 Task: Create a due date automation trigger when advanced on, 2 working days before a card is due add dates due in between 1 and 5 days at 11:00 AM.
Action: Mouse moved to (968, 69)
Screenshot: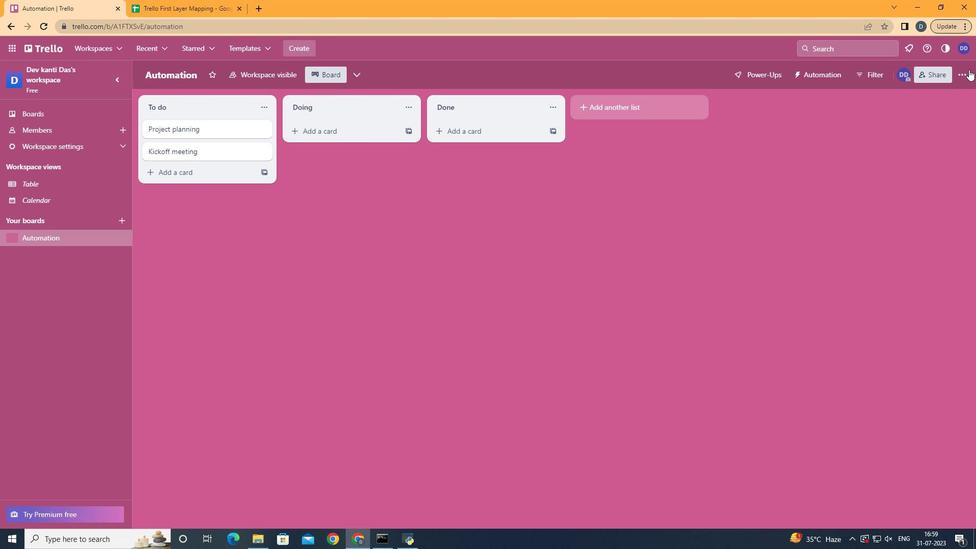
Action: Mouse pressed left at (968, 69)
Screenshot: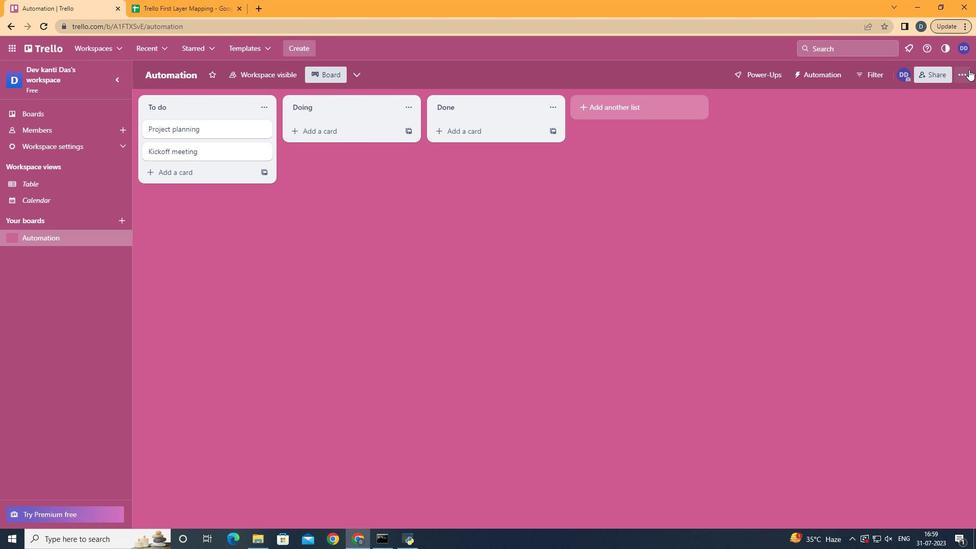 
Action: Mouse moved to (905, 210)
Screenshot: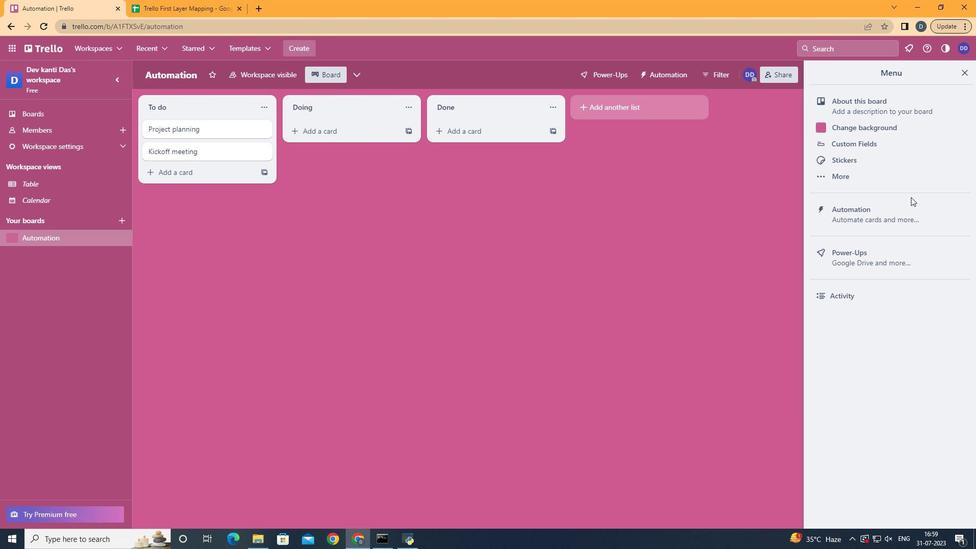 
Action: Mouse pressed left at (905, 210)
Screenshot: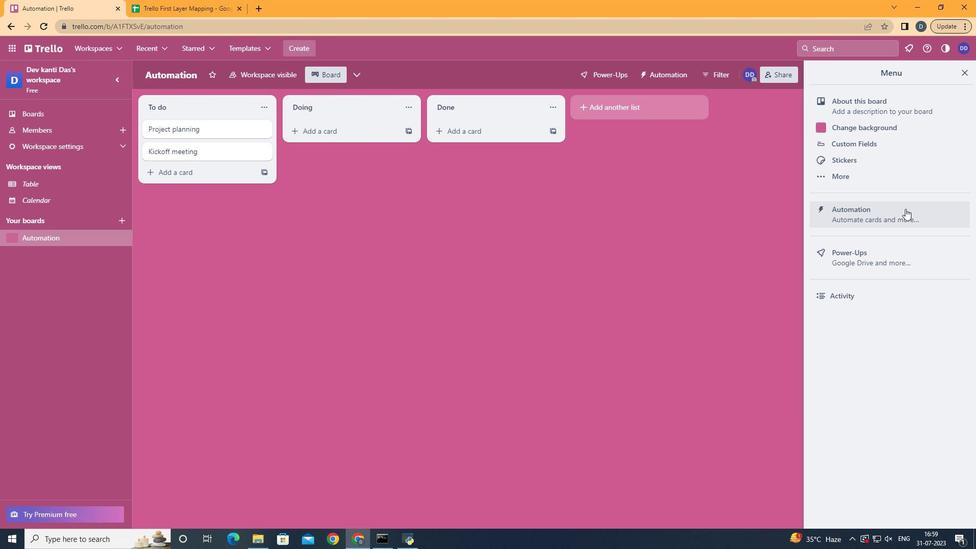 
Action: Mouse moved to (172, 199)
Screenshot: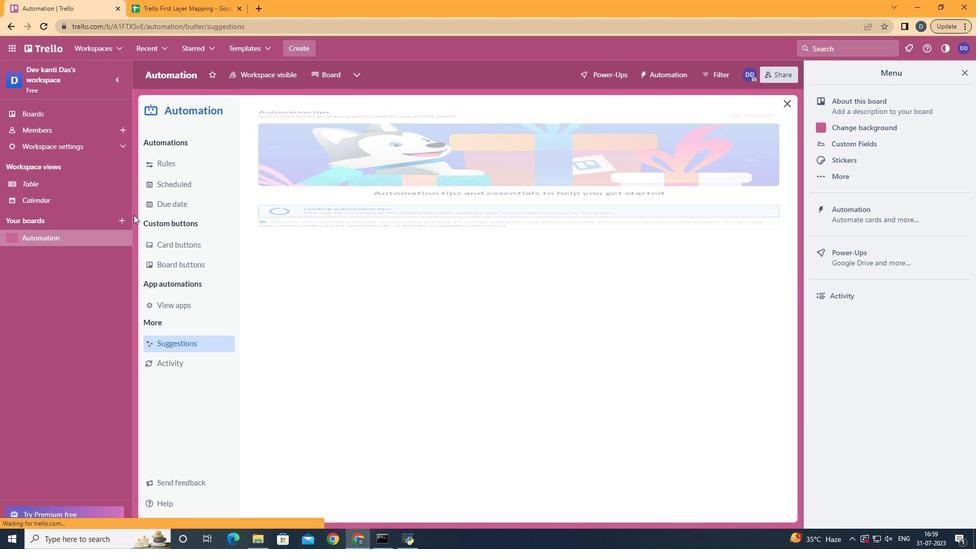 
Action: Mouse pressed left at (172, 199)
Screenshot: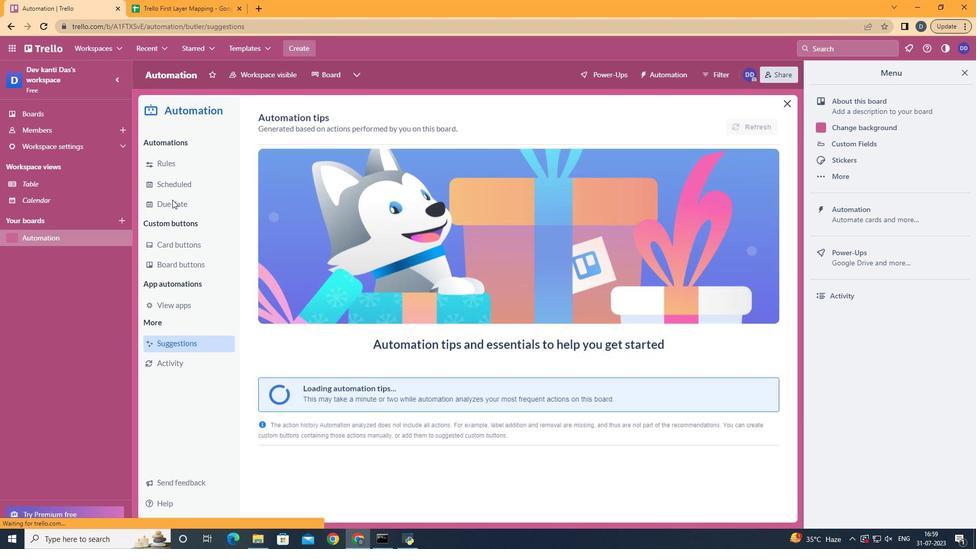
Action: Mouse moved to (730, 121)
Screenshot: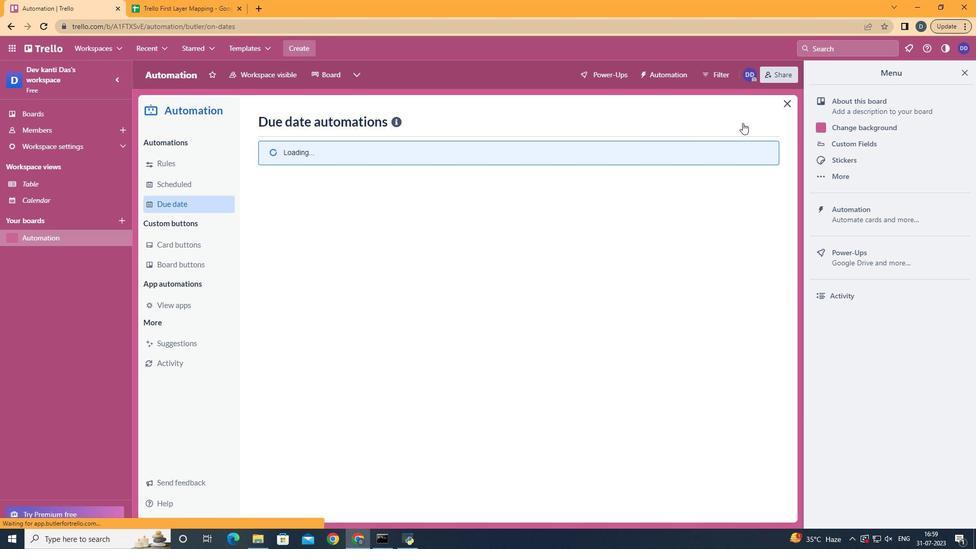 
Action: Mouse pressed left at (730, 121)
Screenshot: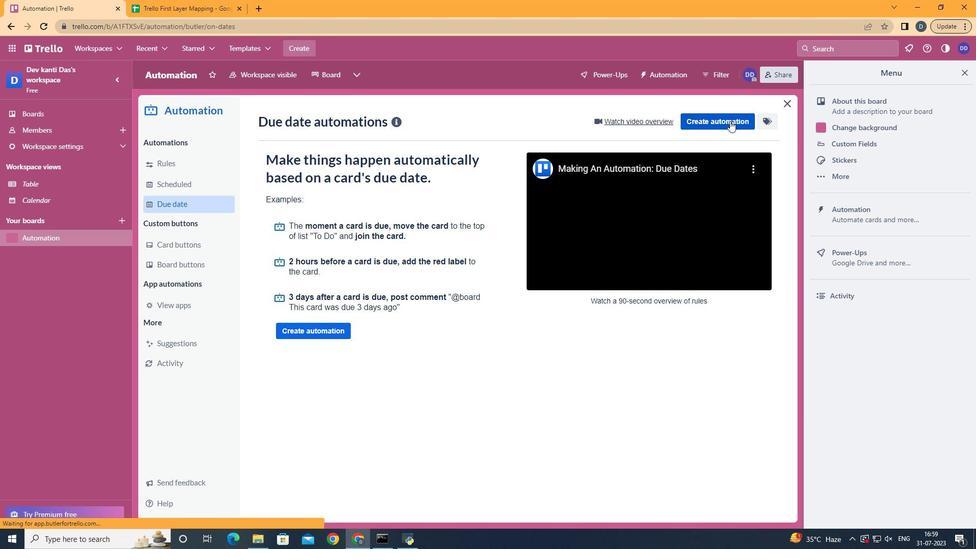 
Action: Mouse moved to (444, 217)
Screenshot: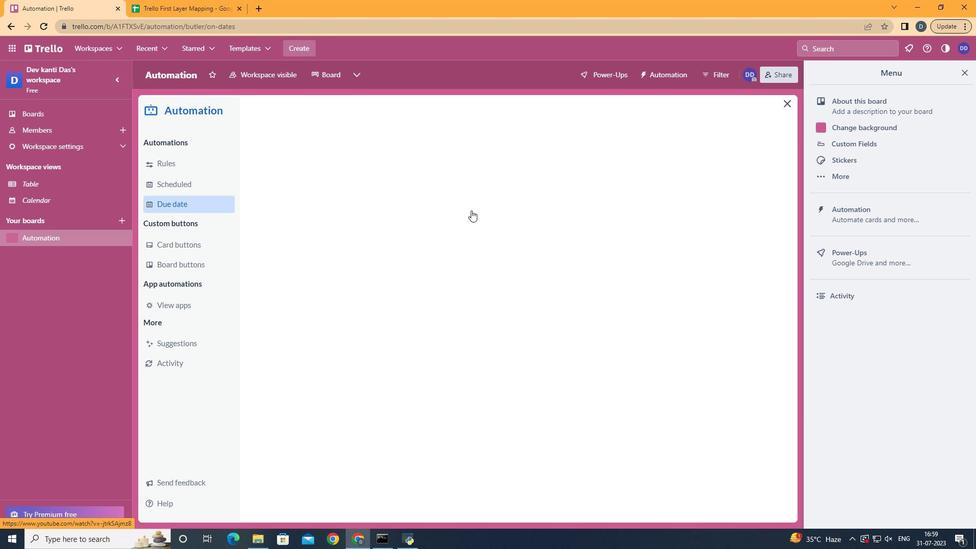 
Action: Mouse pressed left at (444, 217)
Screenshot: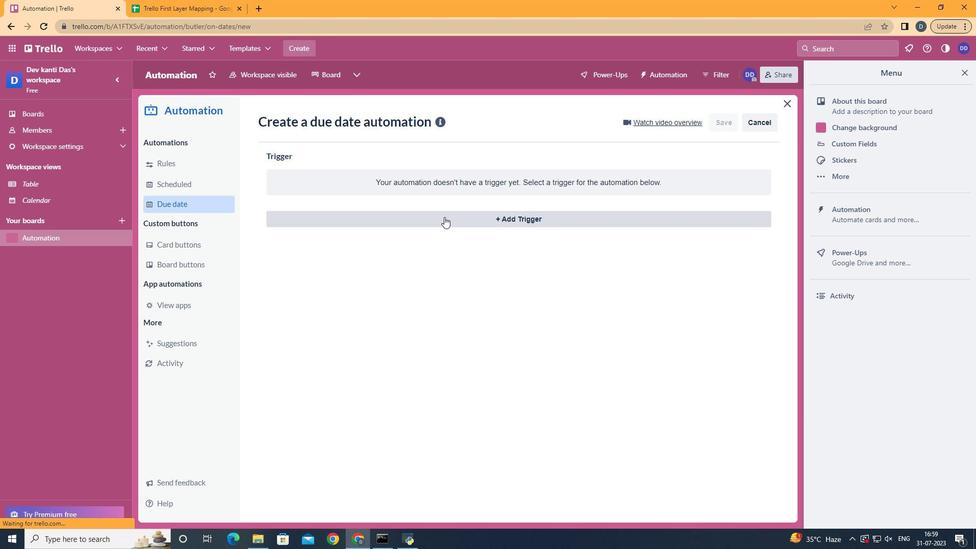 
Action: Mouse moved to (326, 411)
Screenshot: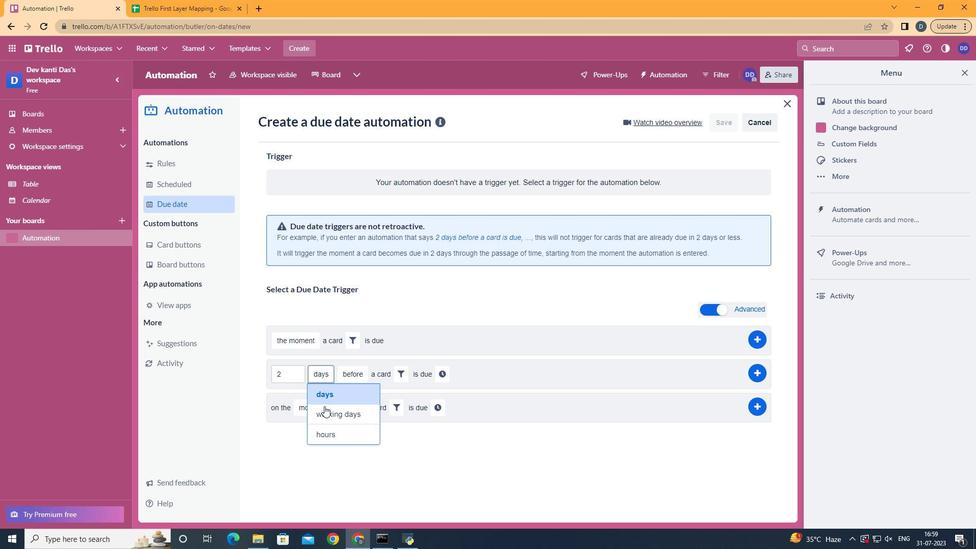 
Action: Mouse pressed left at (326, 411)
Screenshot: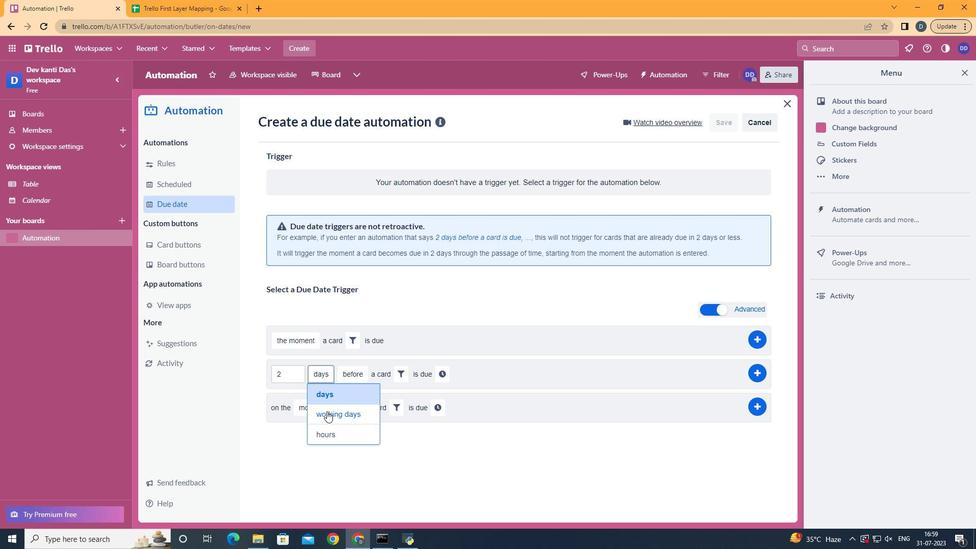 
Action: Mouse moved to (420, 371)
Screenshot: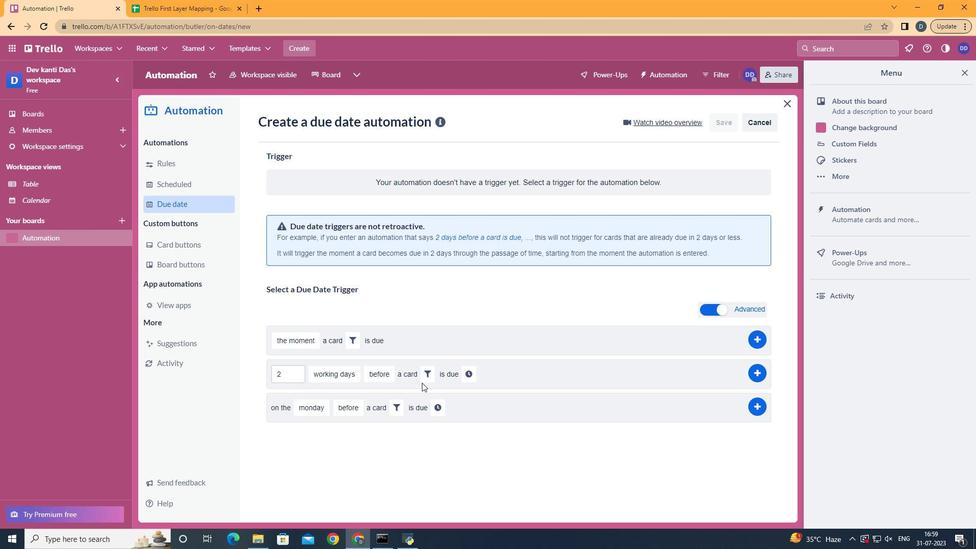 
Action: Mouse pressed left at (420, 371)
Screenshot: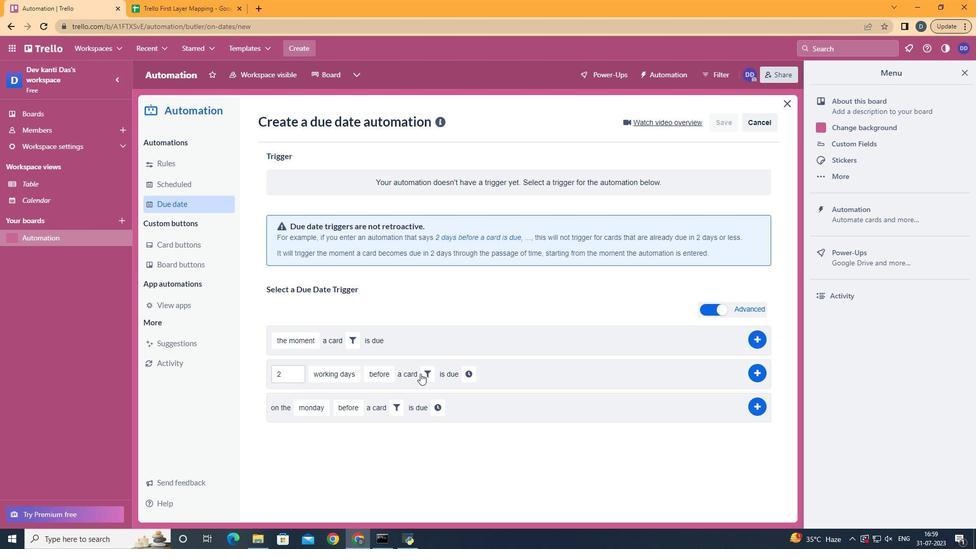 
Action: Mouse moved to (496, 408)
Screenshot: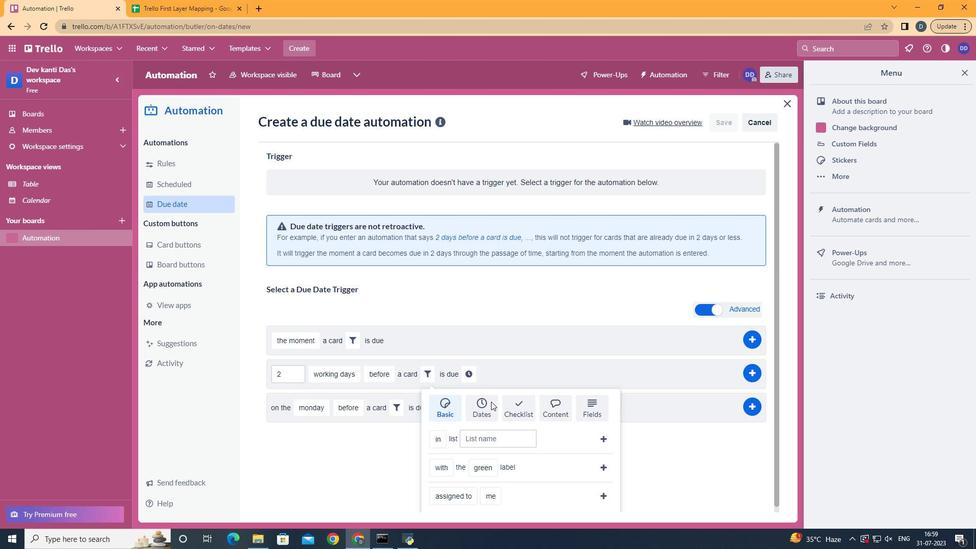 
Action: Mouse pressed left at (496, 408)
Screenshot: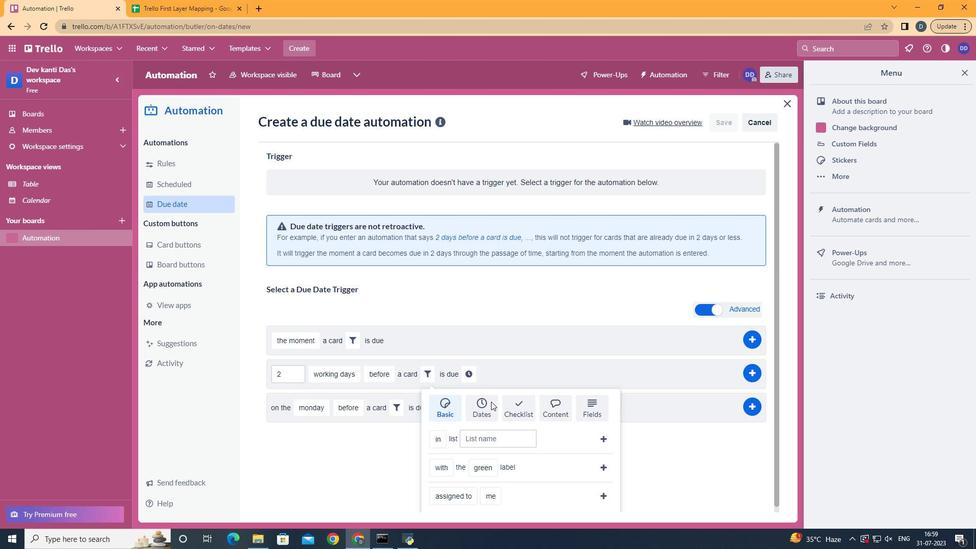 
Action: Mouse scrolled (496, 407) with delta (0, 0)
Screenshot: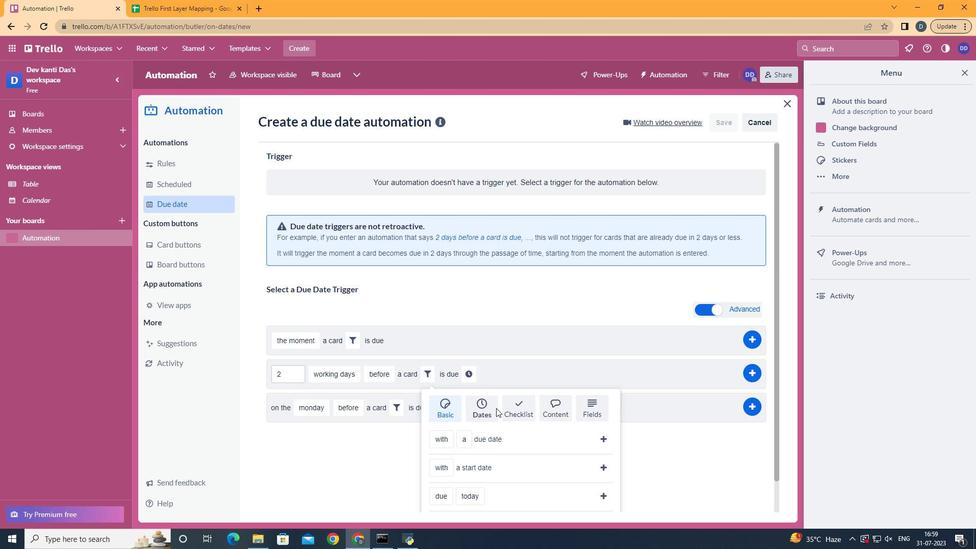 
Action: Mouse scrolled (496, 407) with delta (0, 0)
Screenshot: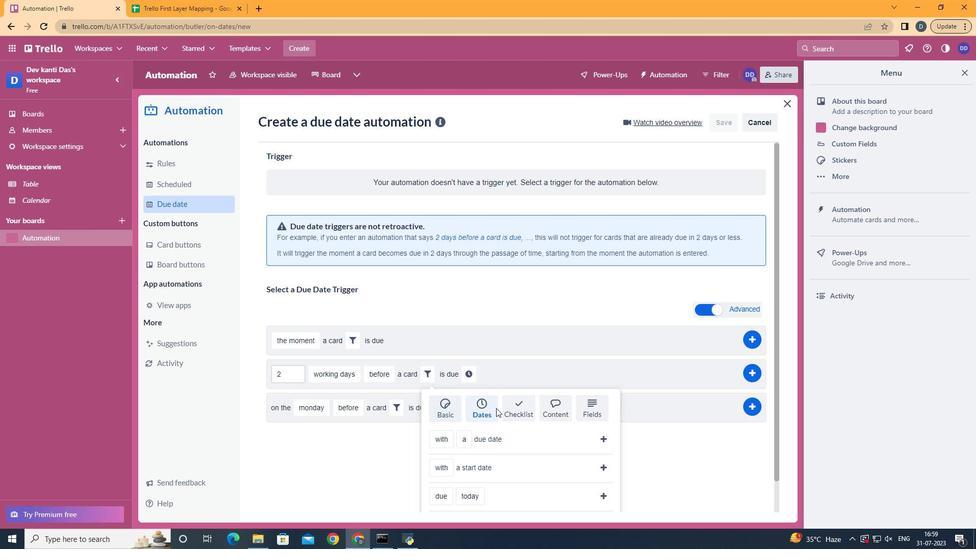 
Action: Mouse scrolled (496, 407) with delta (0, 0)
Screenshot: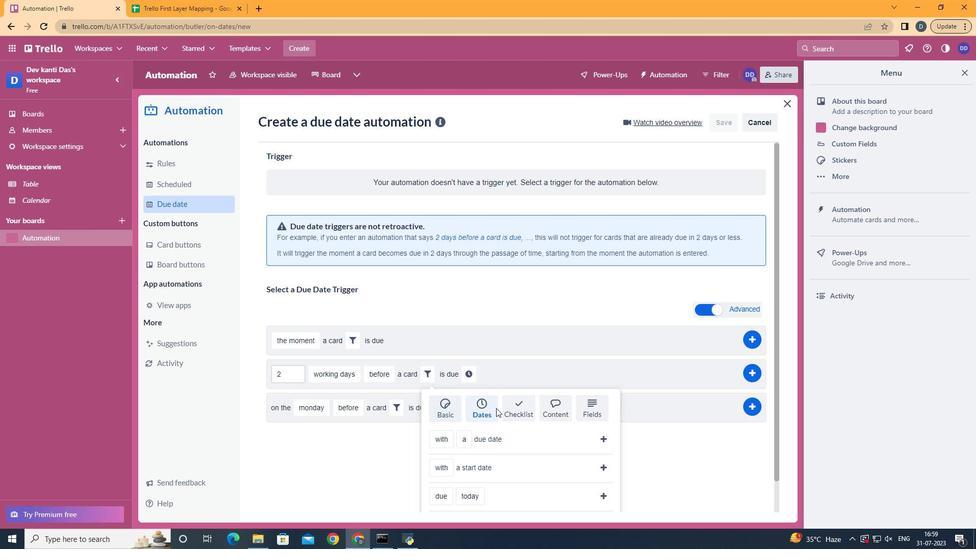 
Action: Mouse scrolled (496, 407) with delta (0, 0)
Screenshot: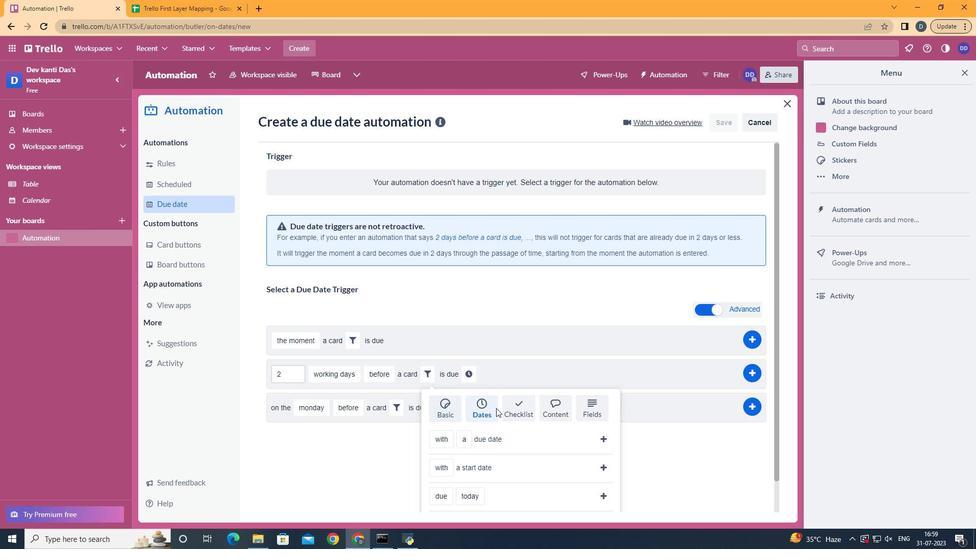 
Action: Mouse scrolled (496, 407) with delta (0, 0)
Screenshot: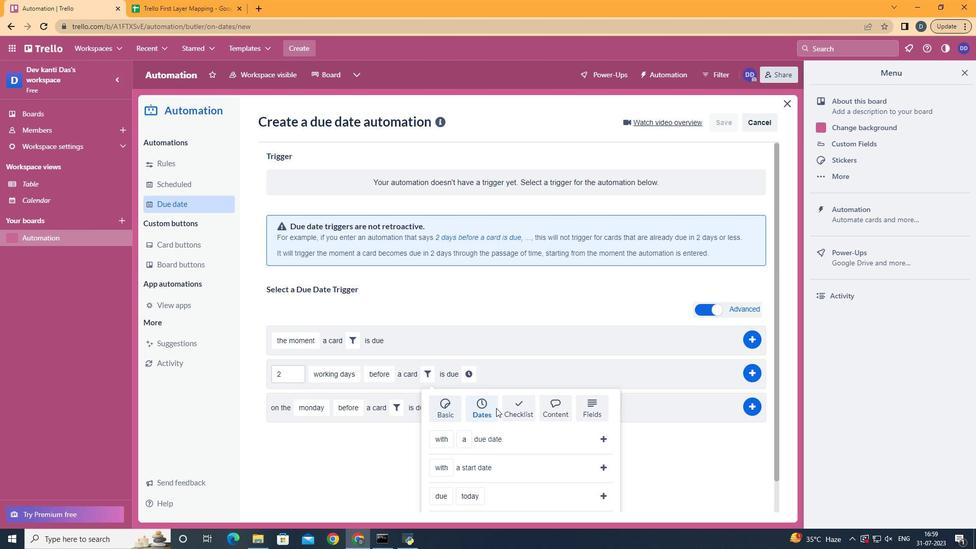 
Action: Mouse moved to (453, 449)
Screenshot: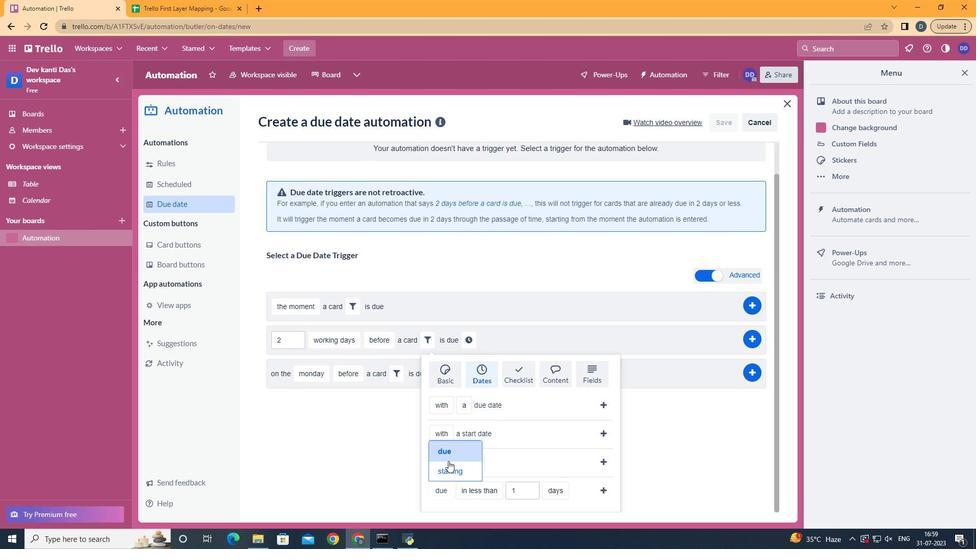 
Action: Mouse pressed left at (453, 449)
Screenshot: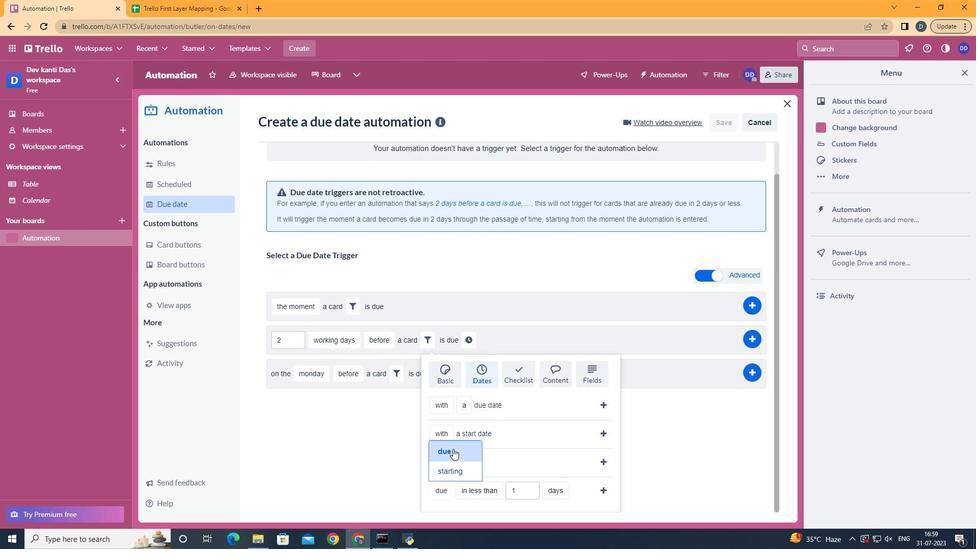 
Action: Mouse moved to (492, 476)
Screenshot: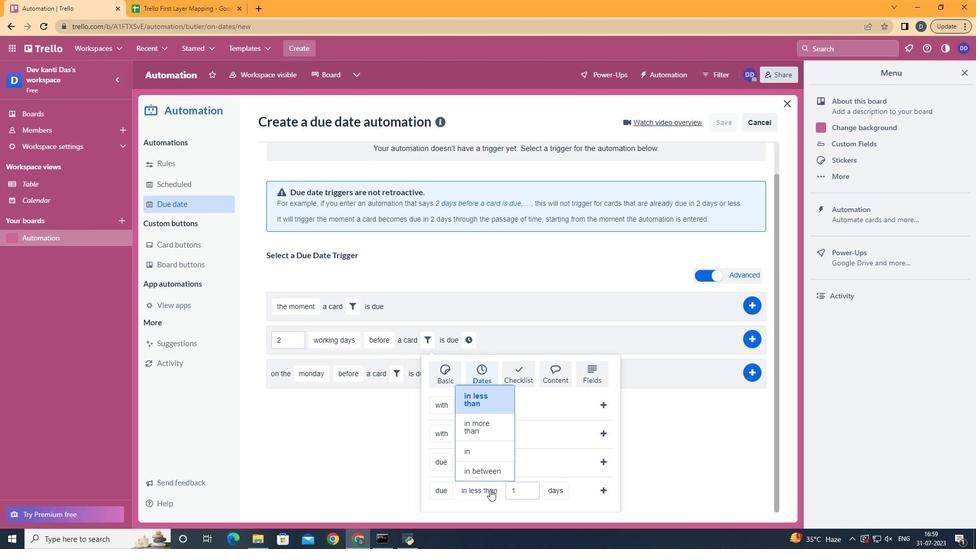 
Action: Mouse pressed left at (492, 476)
Screenshot: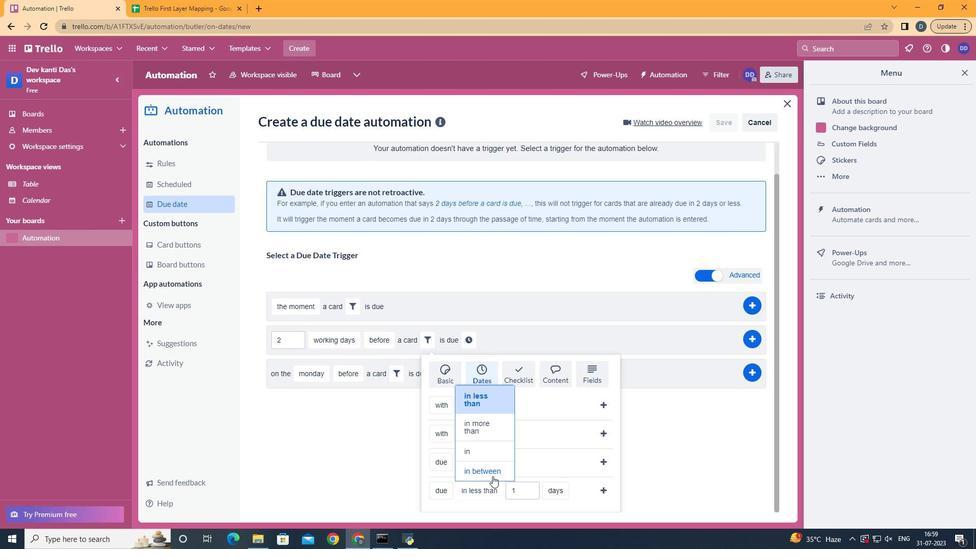 
Action: Mouse moved to (608, 454)
Screenshot: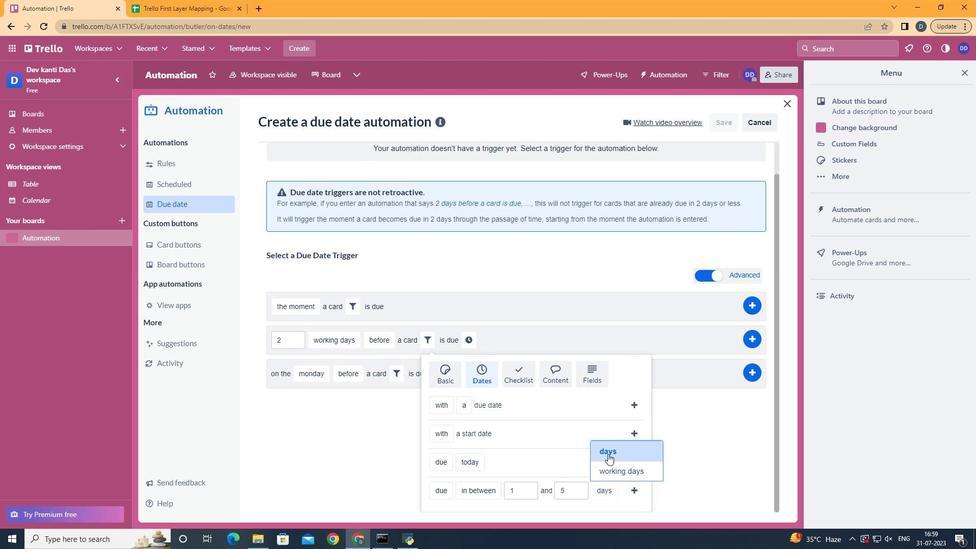
Action: Mouse pressed left at (608, 454)
Screenshot: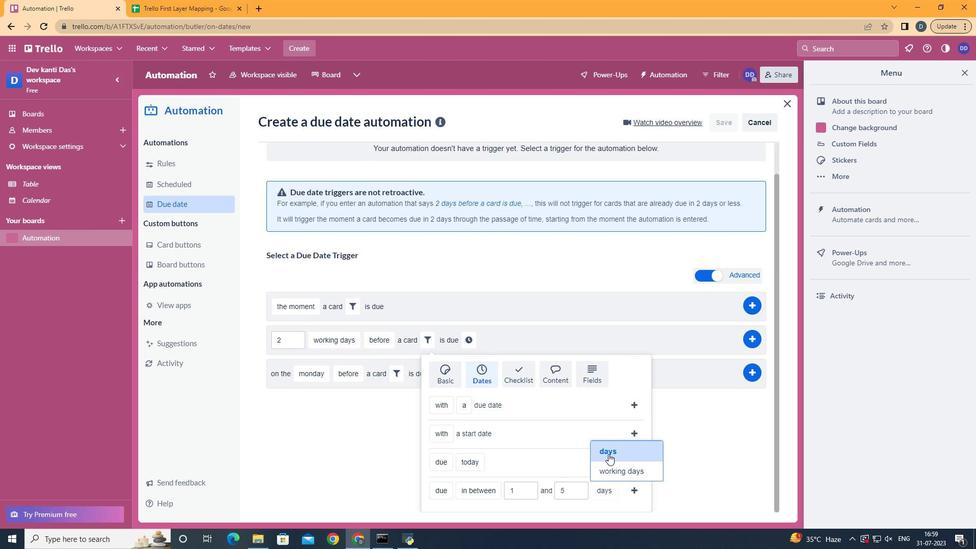 
Action: Mouse moved to (634, 488)
Screenshot: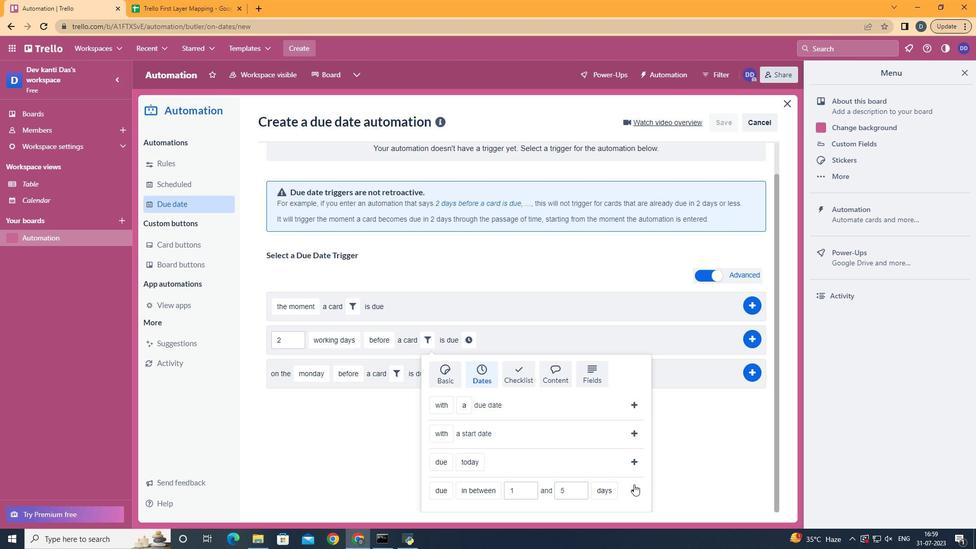 
Action: Mouse pressed left at (634, 488)
Screenshot: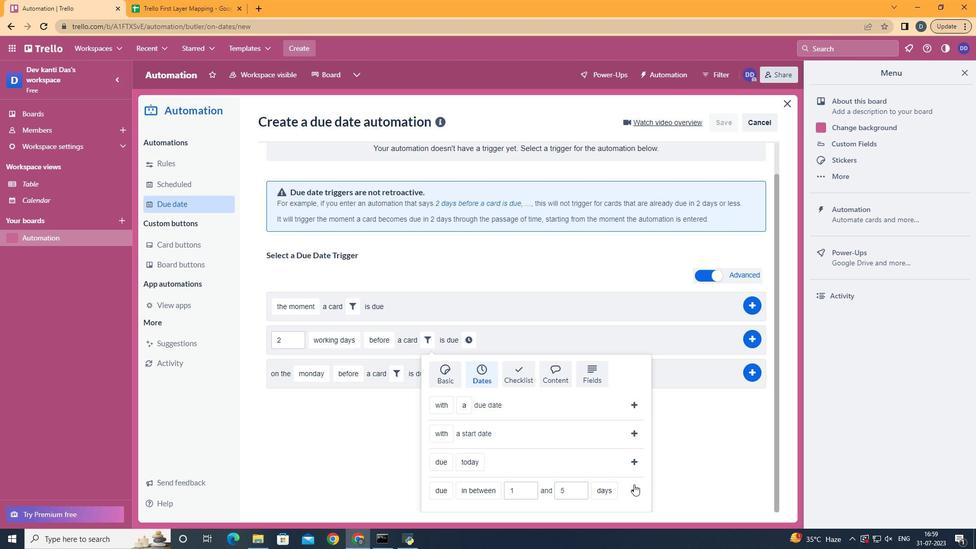 
Action: Mouse moved to (585, 382)
Screenshot: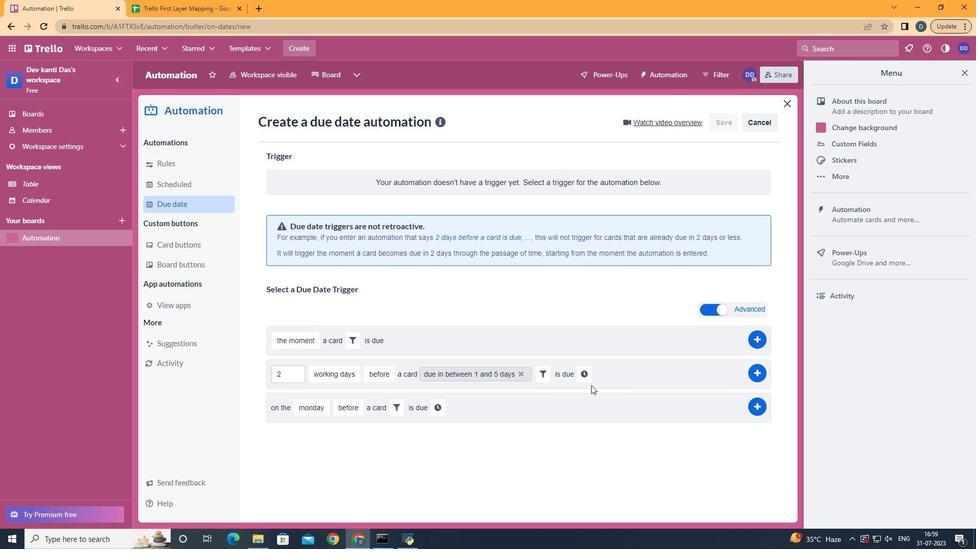 
Action: Mouse pressed left at (585, 382)
Screenshot: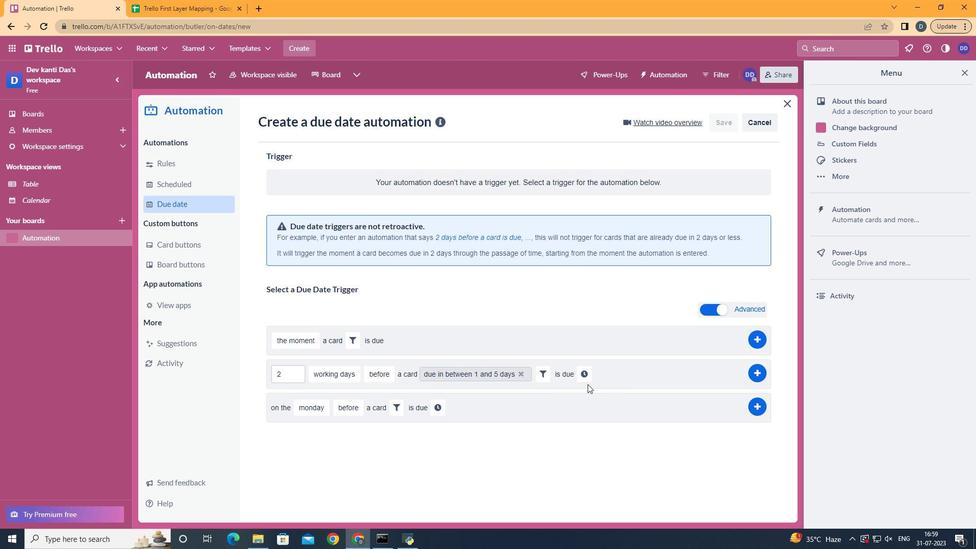 
Action: Mouse moved to (623, 374)
Screenshot: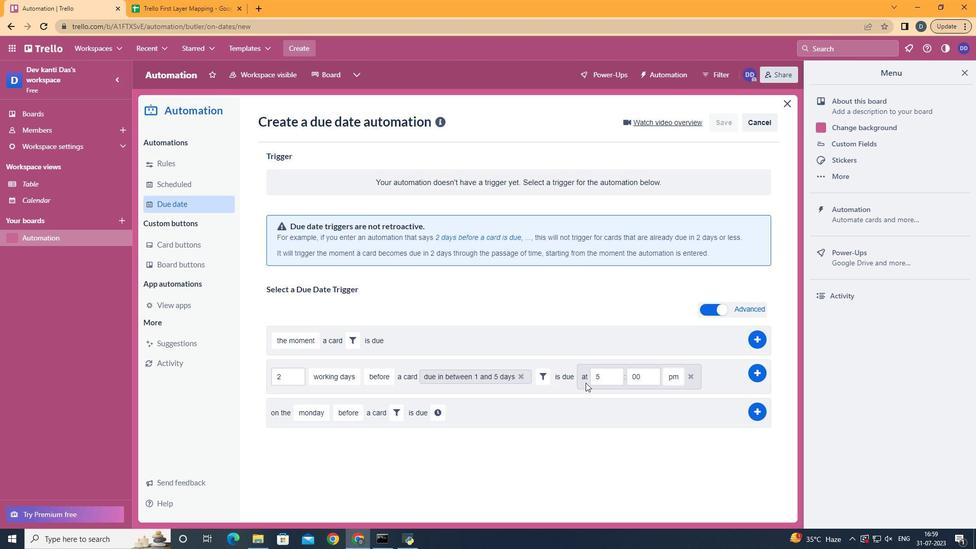 
Action: Mouse pressed left at (623, 374)
Screenshot: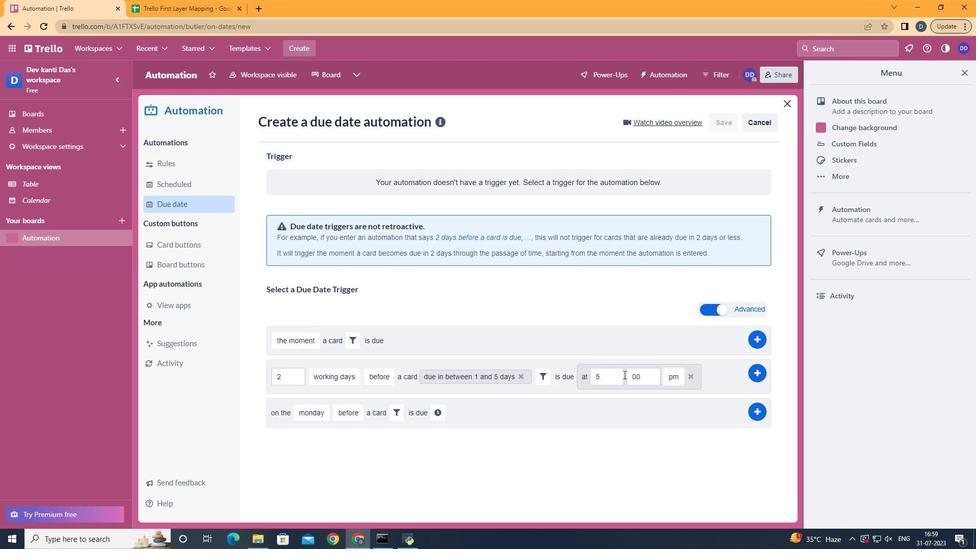 
Action: Mouse moved to (623, 374)
Screenshot: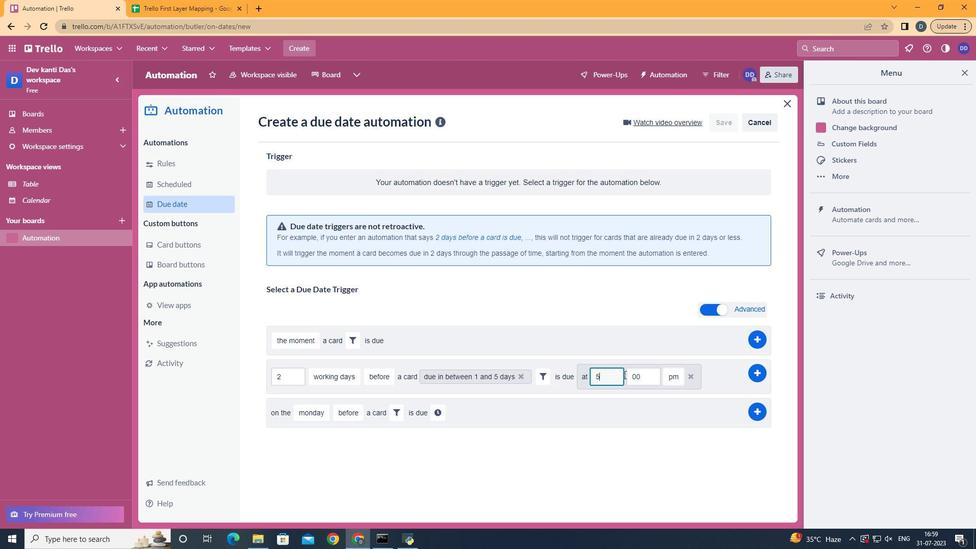 
Action: Key pressed <Key.backspace>11
Screenshot: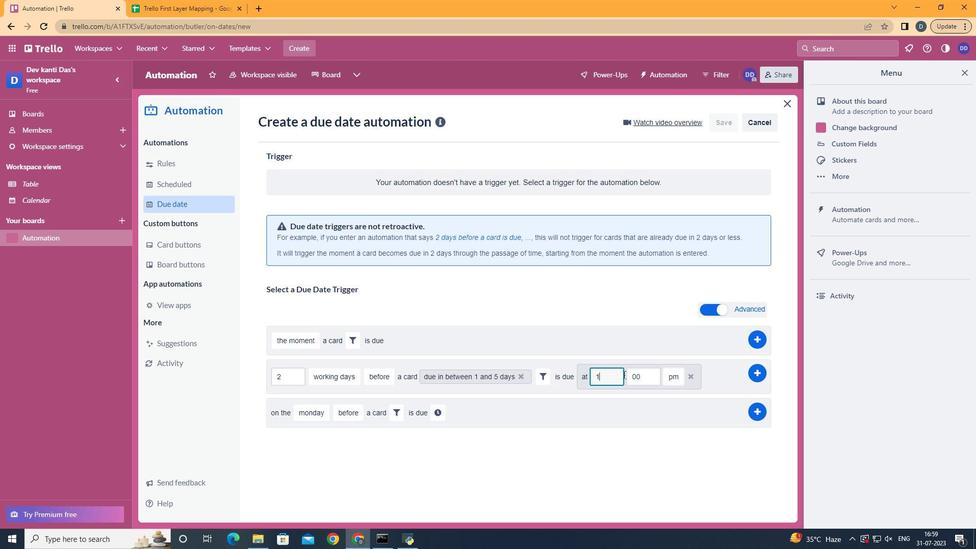 
Action: Mouse moved to (686, 394)
Screenshot: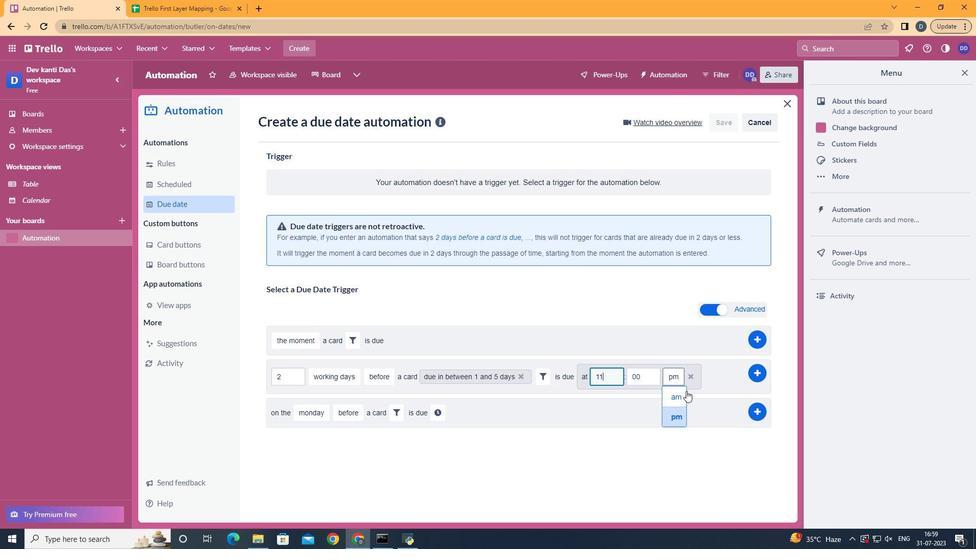 
Action: Mouse pressed left at (686, 394)
Screenshot: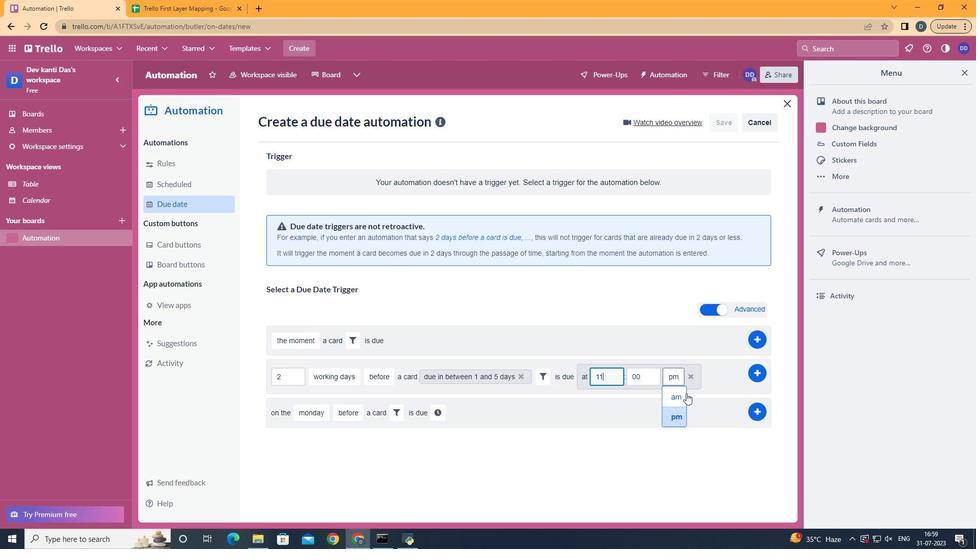 
Action: Mouse moved to (756, 375)
Screenshot: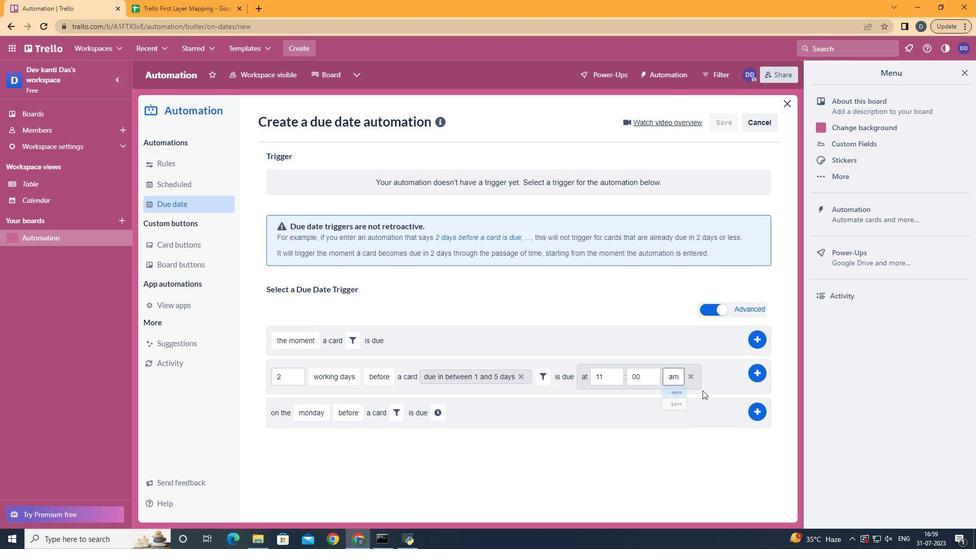 
Action: Mouse pressed left at (756, 375)
Screenshot: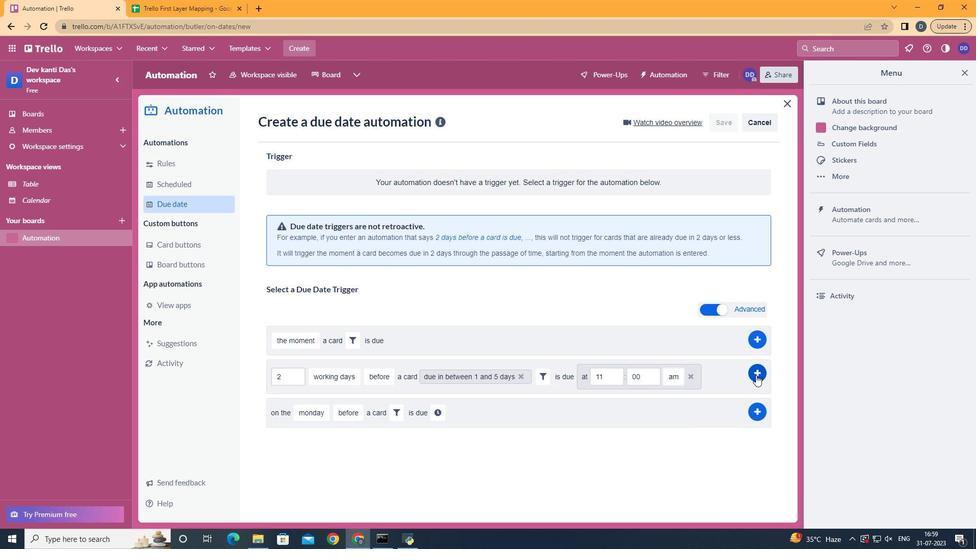 
Action: Mouse moved to (575, 239)
Screenshot: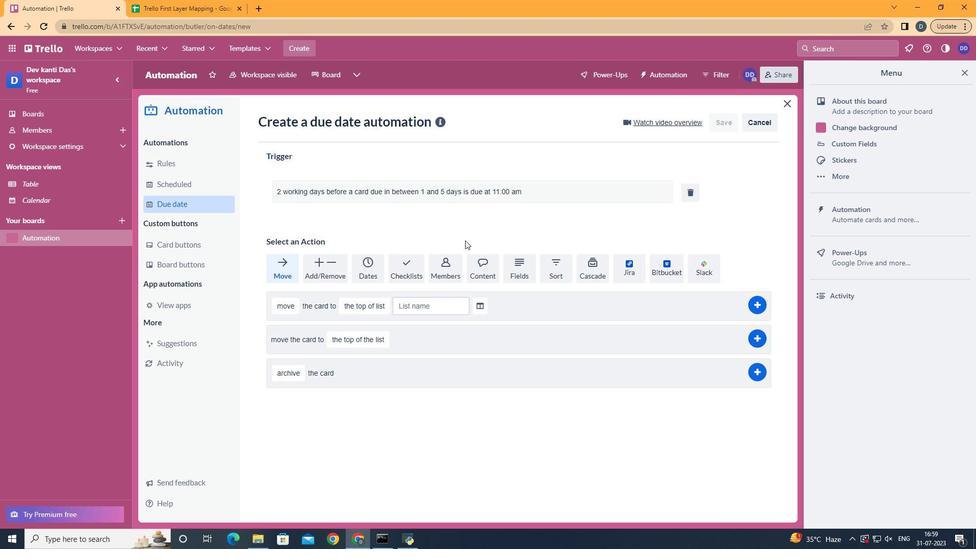 
